 Task: Schedule a wine tasting event for the 26th at 7:00 PM.
Action: Mouse moved to (75, 99)
Screenshot: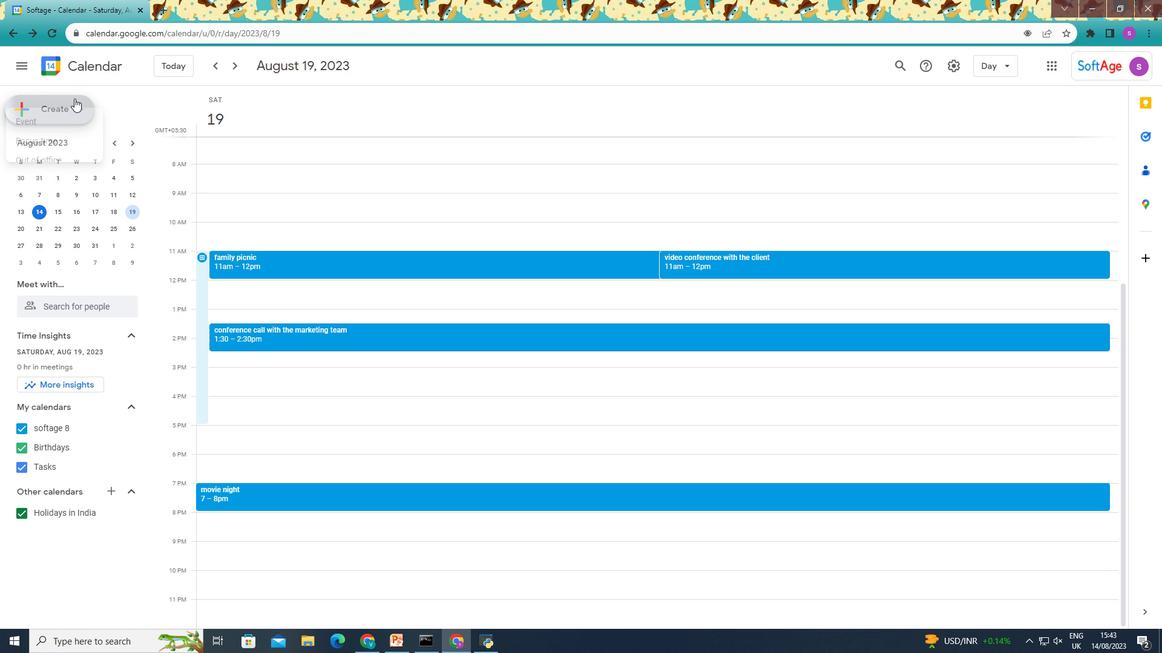 
Action: Mouse pressed left at (75, 99)
Screenshot: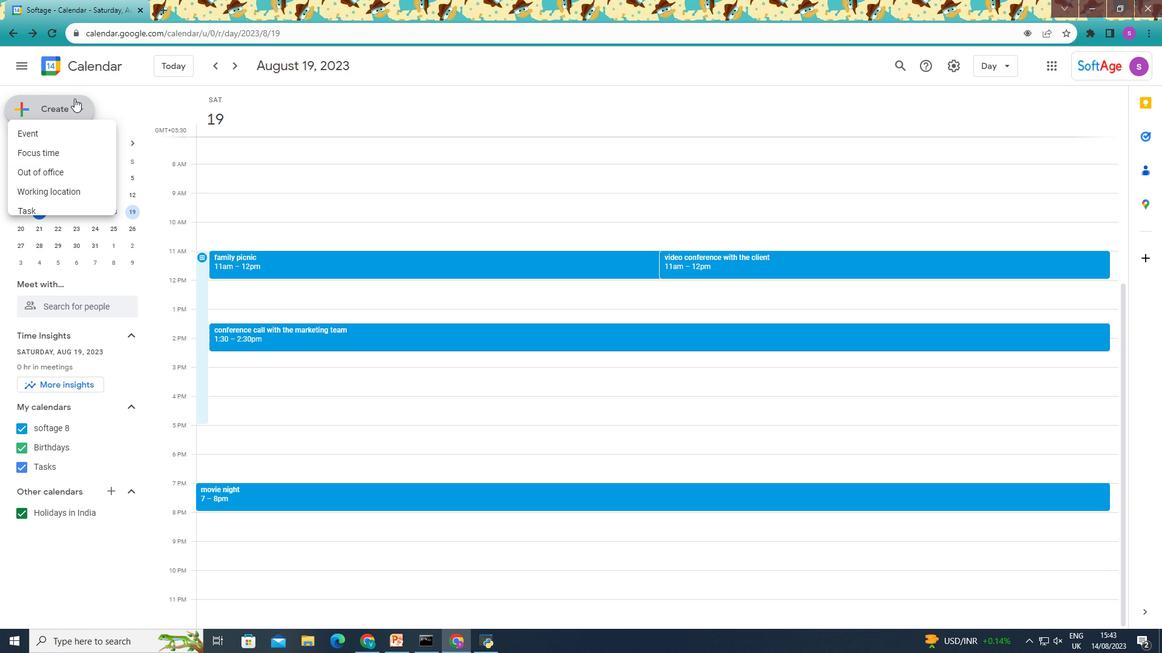 
Action: Mouse moved to (78, 148)
Screenshot: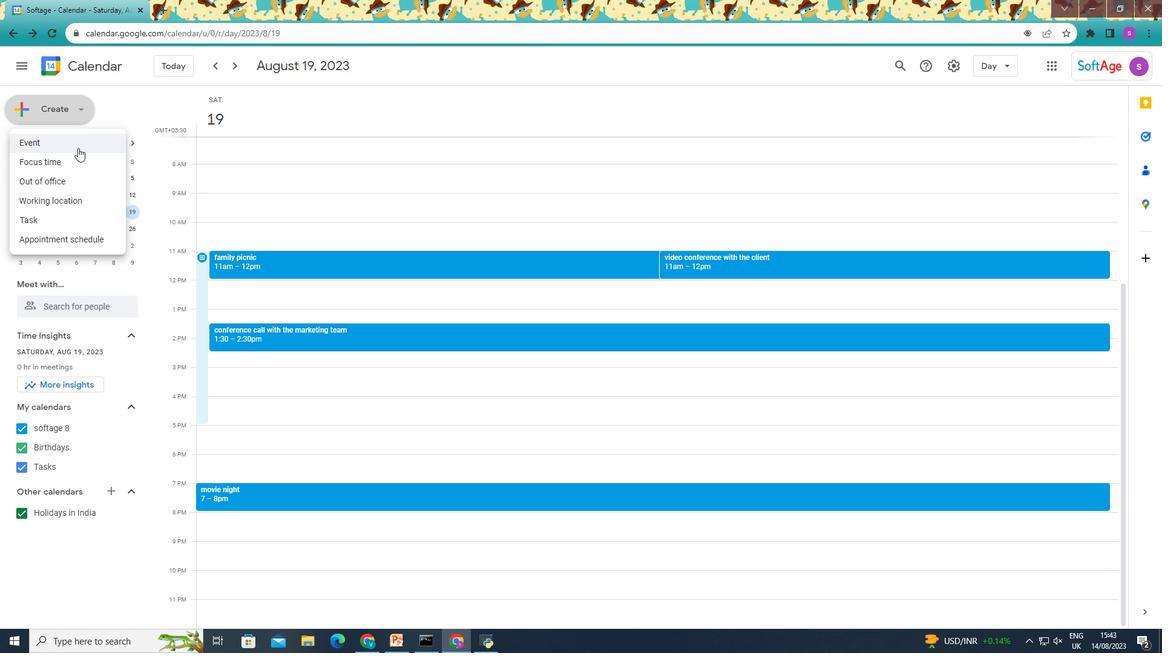 
Action: Mouse pressed left at (78, 148)
Screenshot: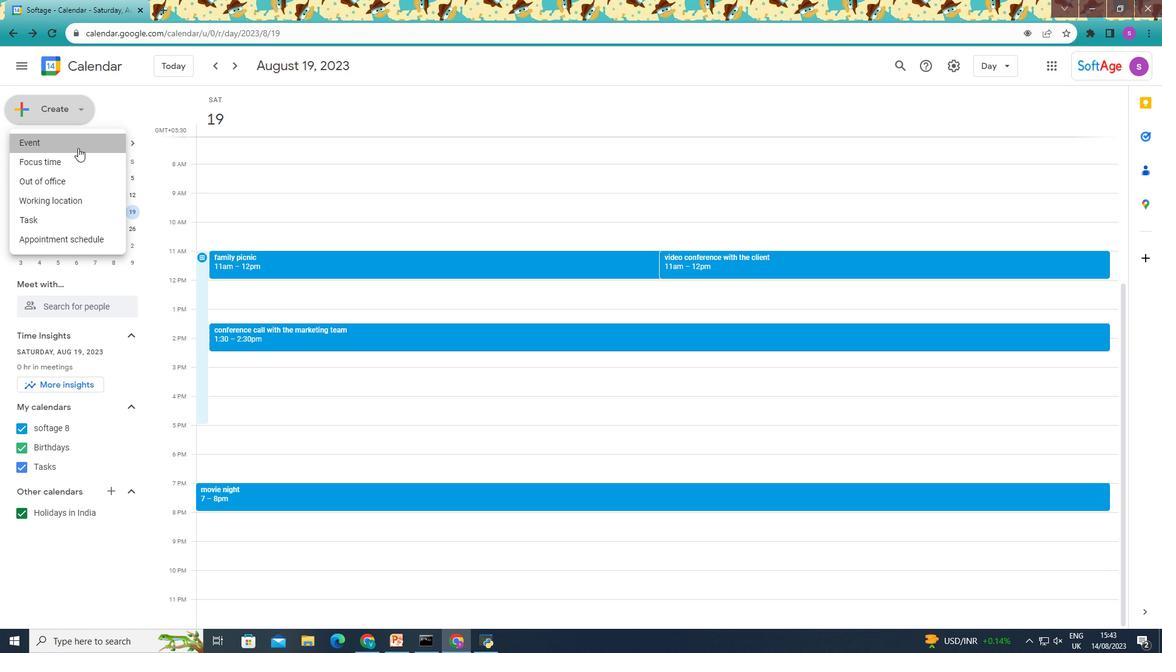
Action: Mouse moved to (537, 224)
Screenshot: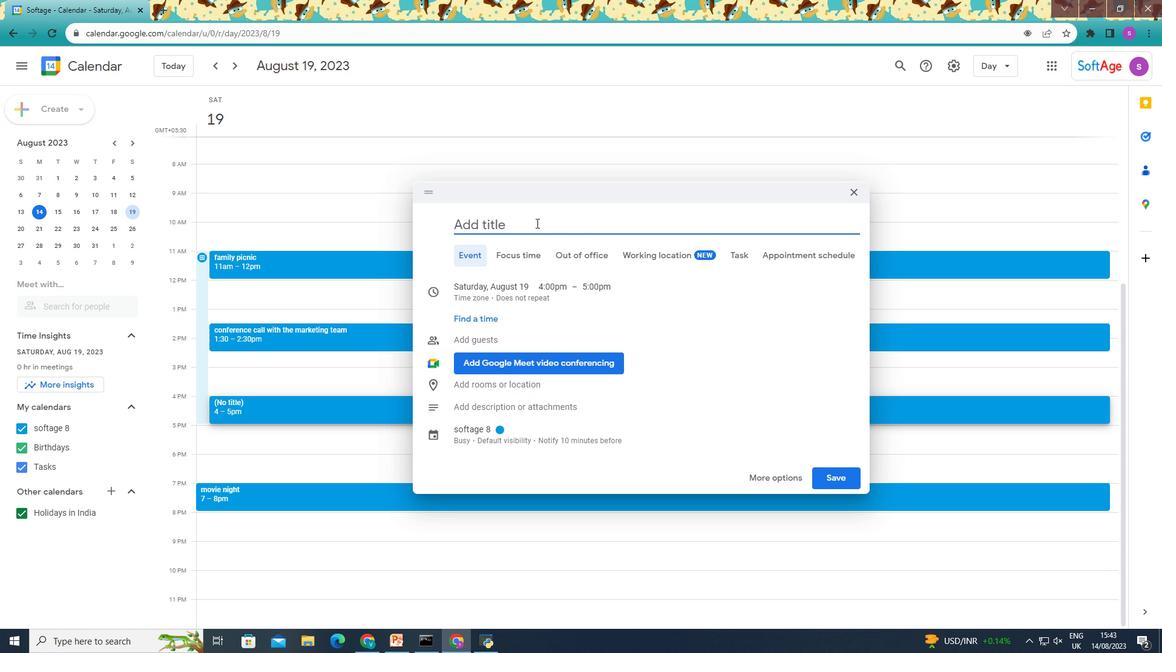 
Action: Mouse pressed left at (537, 224)
Screenshot: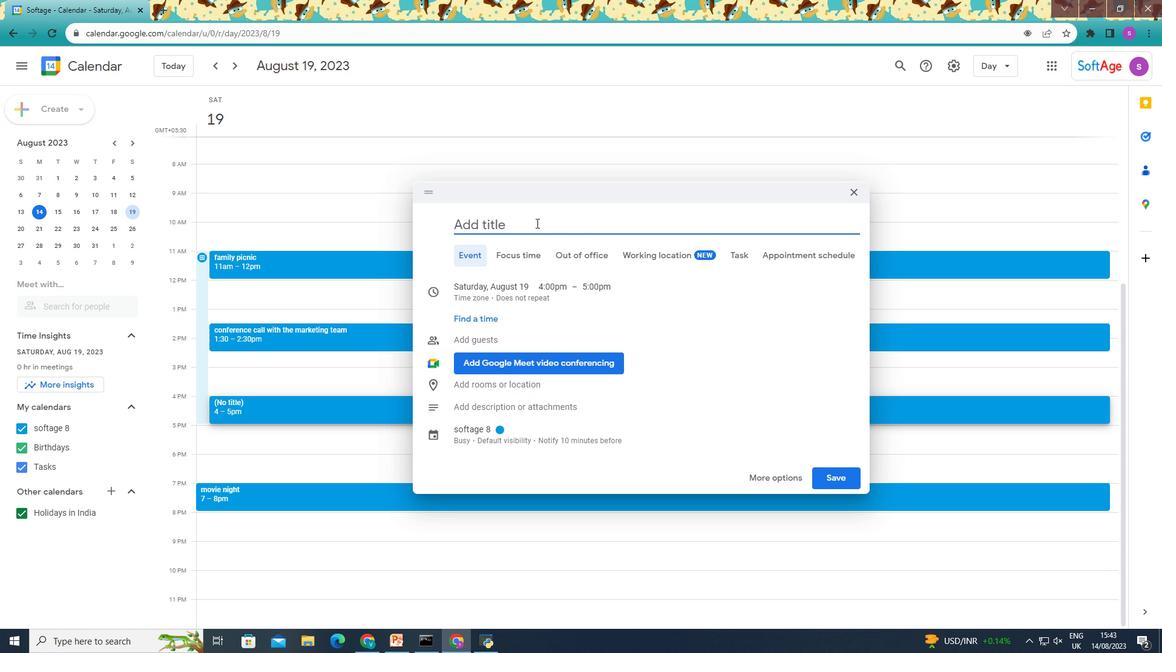 
Action: Mouse moved to (521, 226)
Screenshot: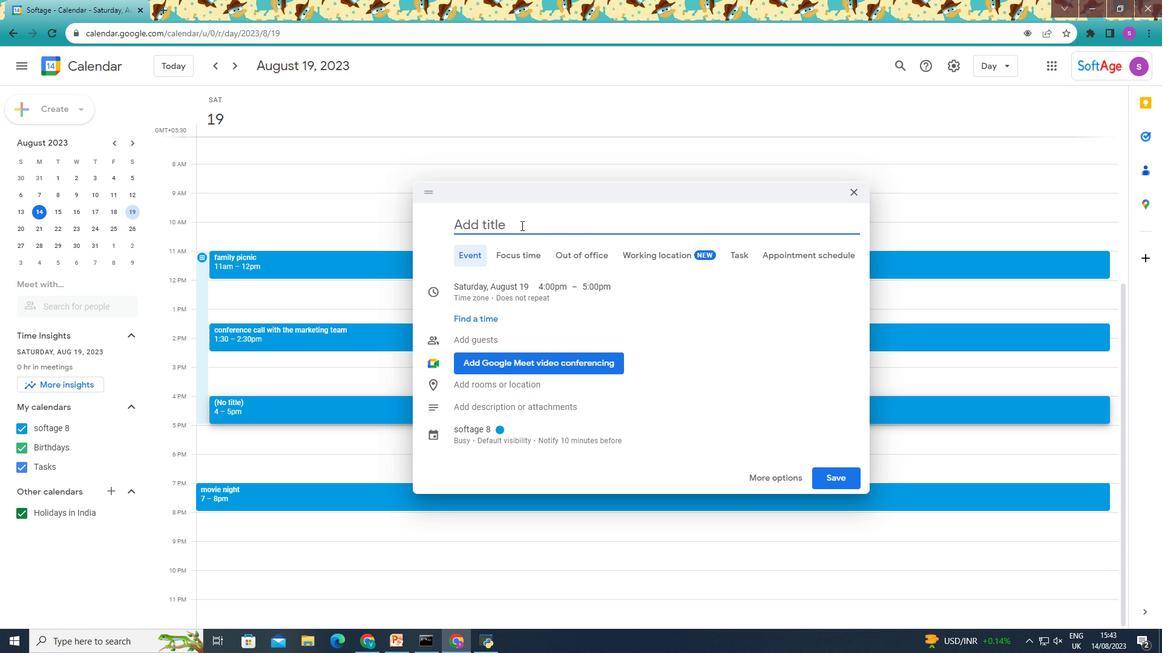 
Action: Mouse pressed left at (521, 226)
Screenshot: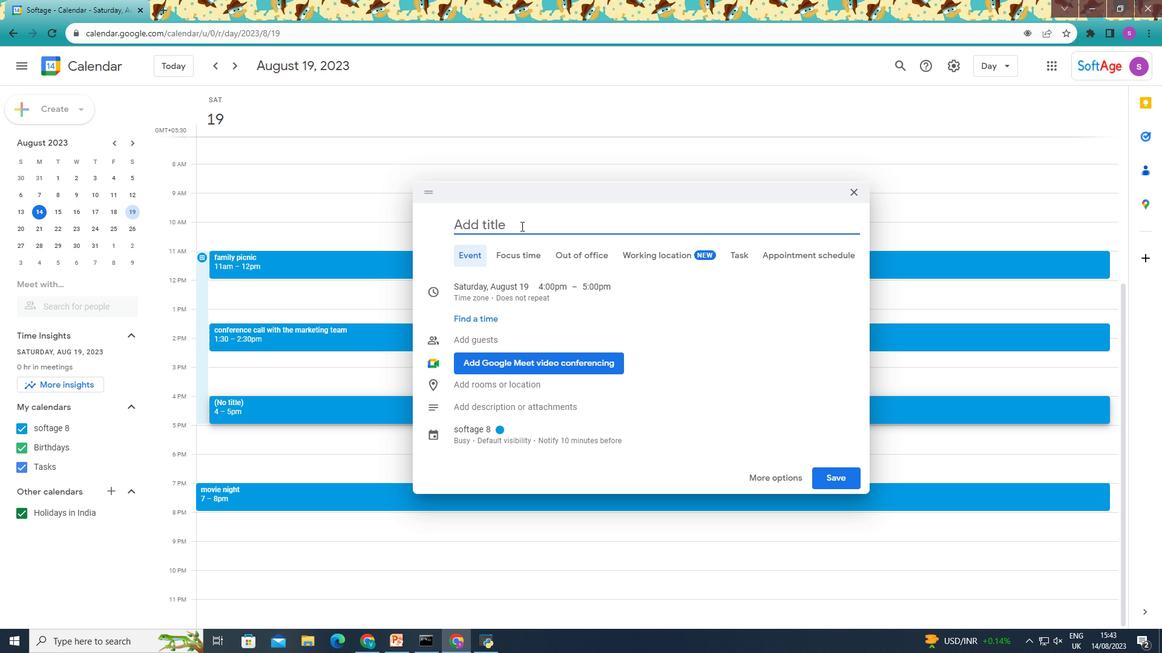 
Action: Mouse moved to (521, 227)
Screenshot: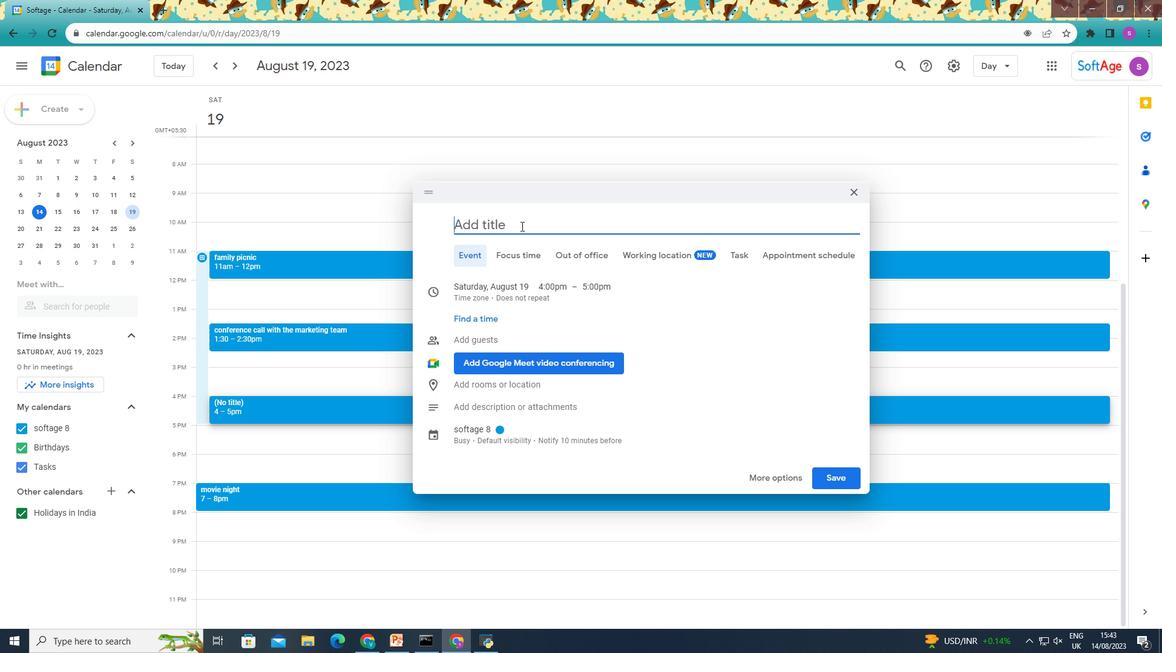 
Action: Key pressed <Key.shift><Key.shift><Key.shift><Key.shift><Key.shift><Key.shift><Key.shift><Key.shift><Key.shift><Key.shift><Key.shift><Key.shift><Key.shift><Key.shift><Key.shift><Key.shift><Key.shift><Key.shift>Wine<Key.space>tasting<Key.space>event<Key.space>
Screenshot: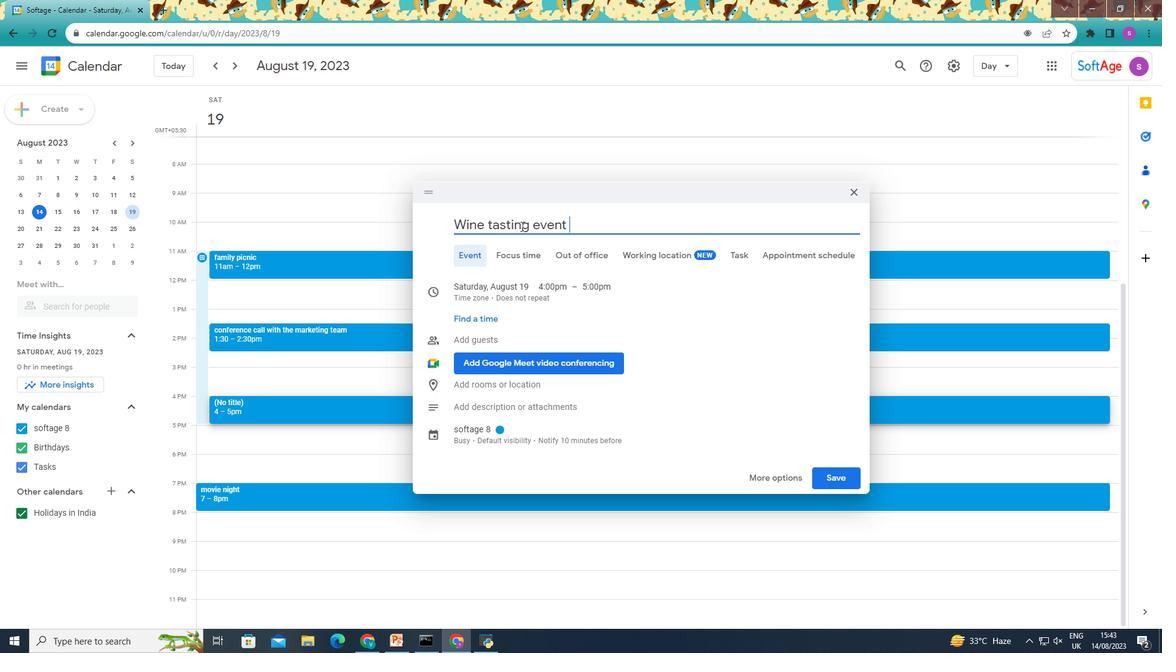 
Action: Mouse moved to (566, 296)
Screenshot: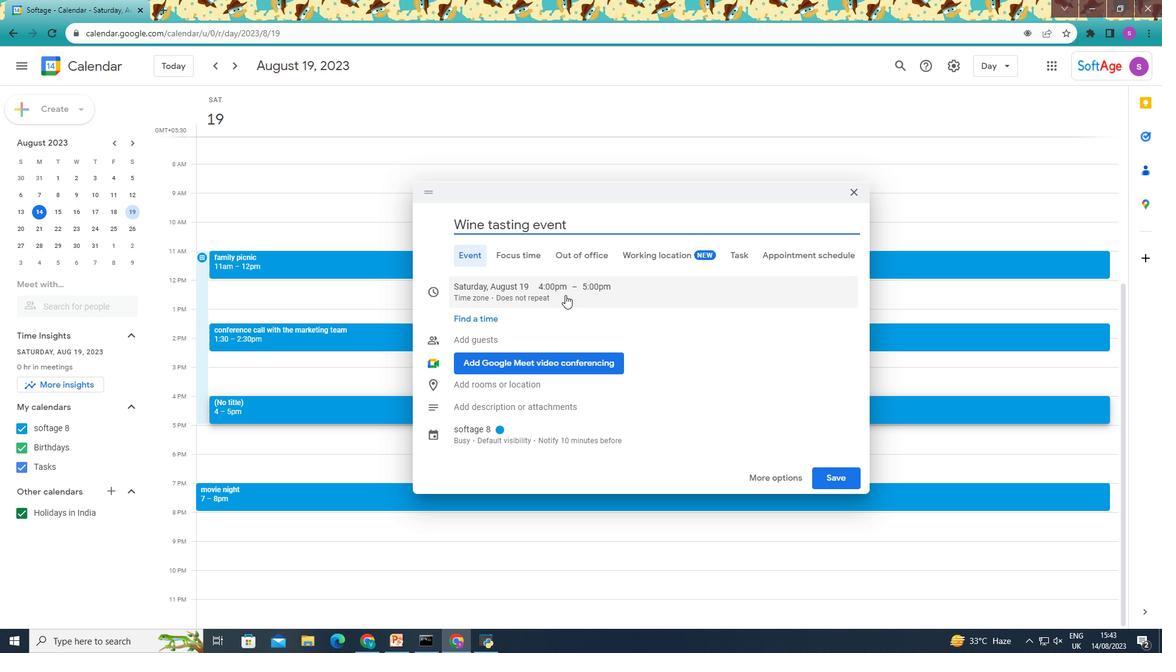 
Action: Mouse pressed left at (566, 296)
Screenshot: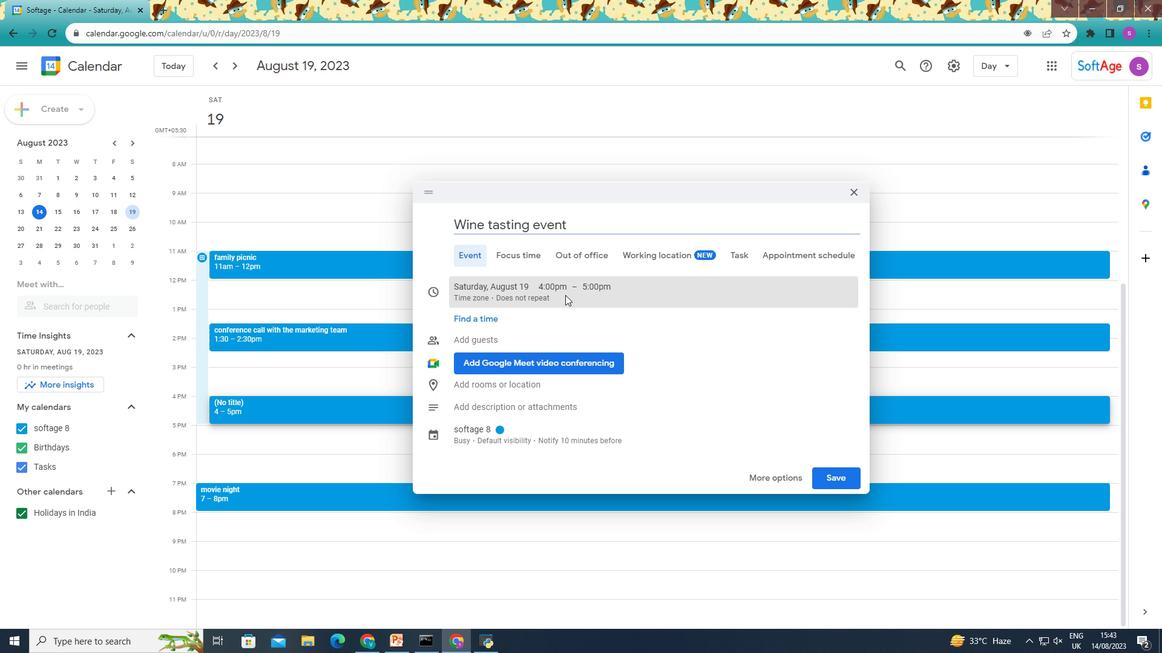 
Action: Mouse moved to (519, 288)
Screenshot: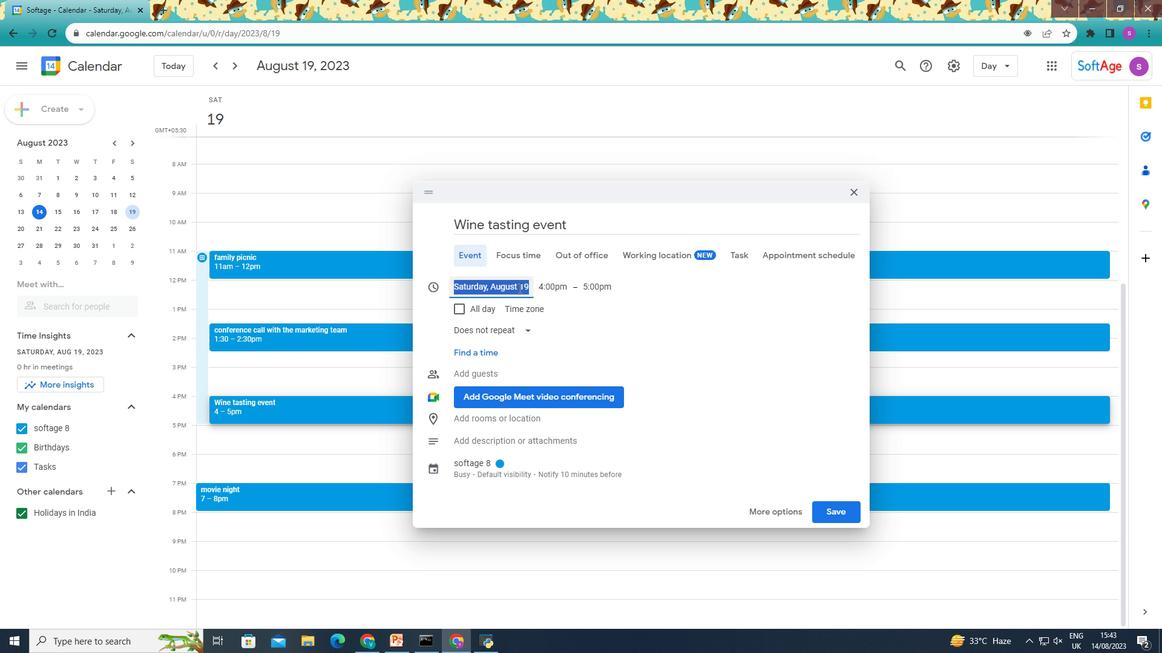 
Action: Mouse pressed left at (519, 288)
Screenshot: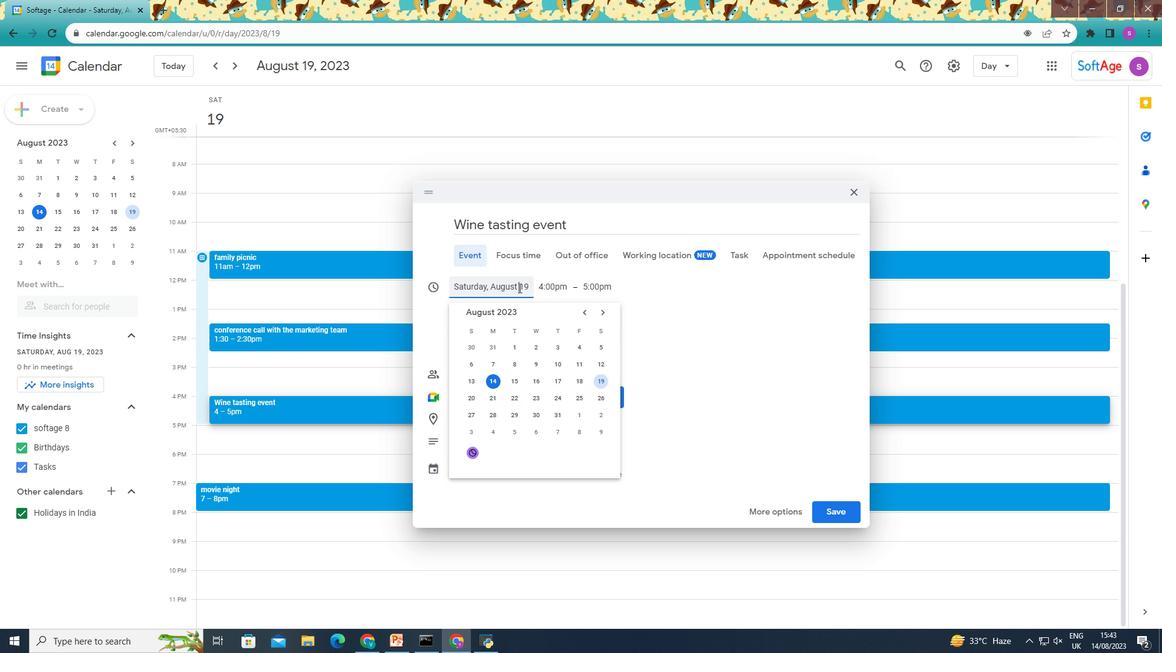 
Action: Mouse moved to (600, 397)
Screenshot: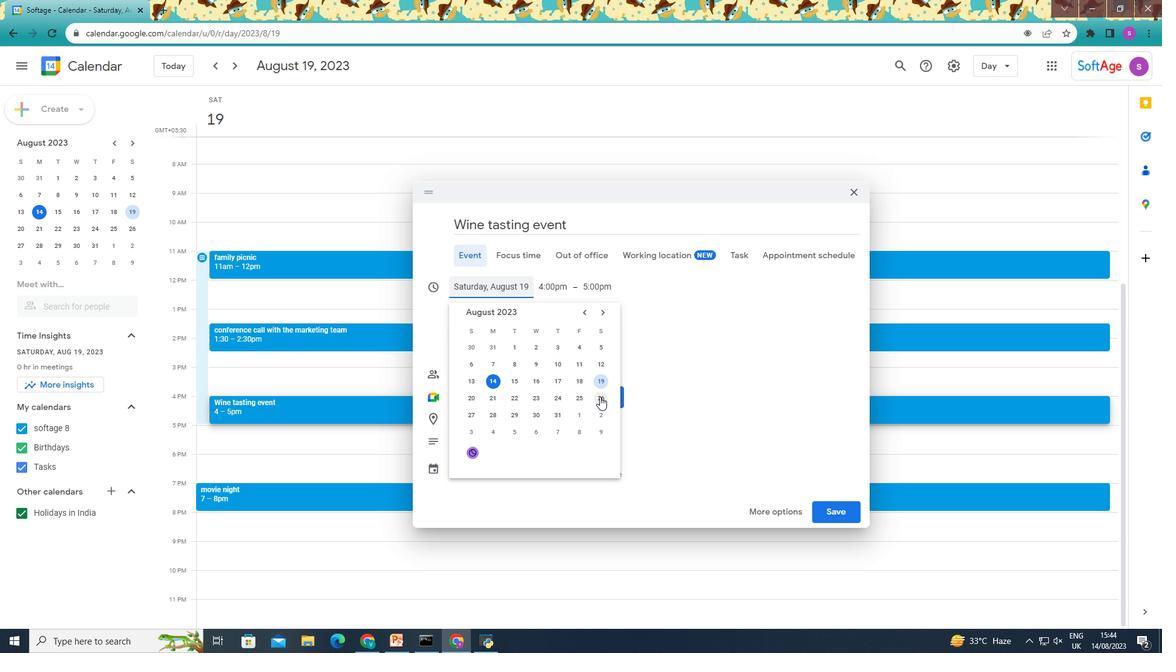
Action: Mouse pressed left at (600, 397)
Screenshot: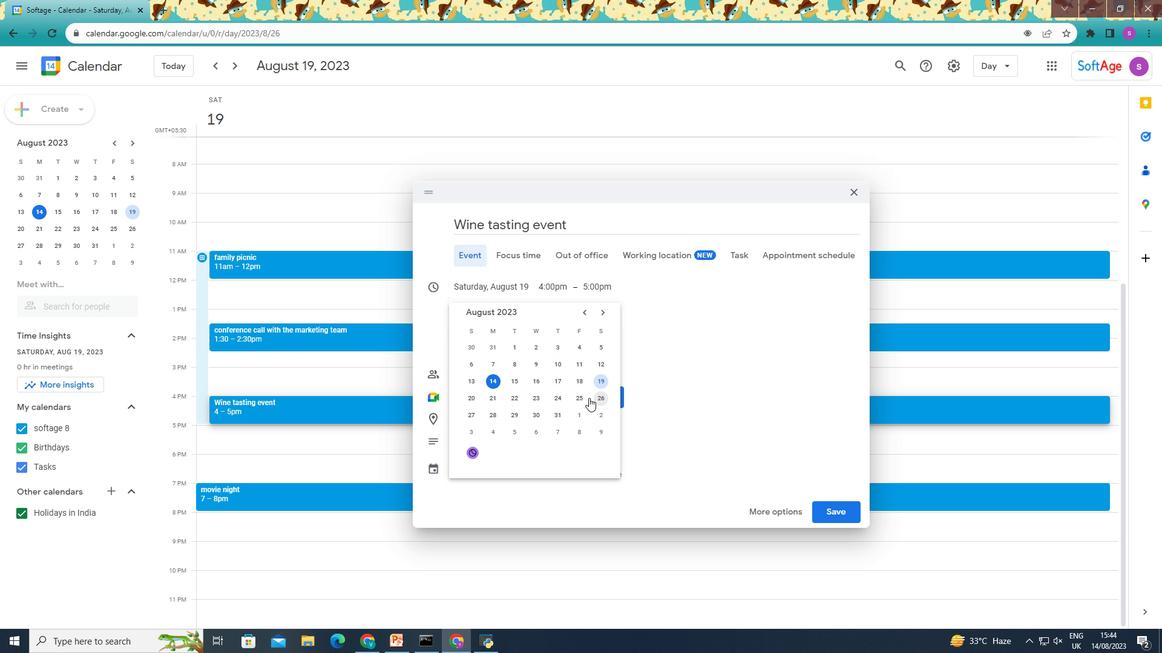 
Action: Mouse moved to (559, 291)
Screenshot: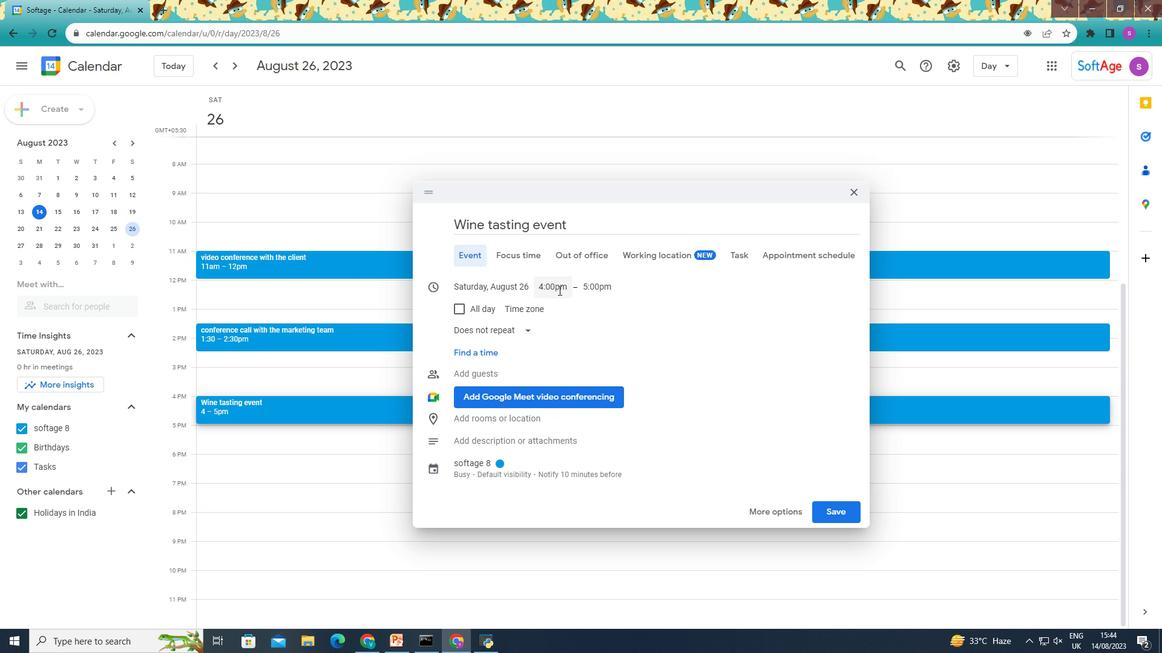 
Action: Mouse pressed left at (559, 291)
Screenshot: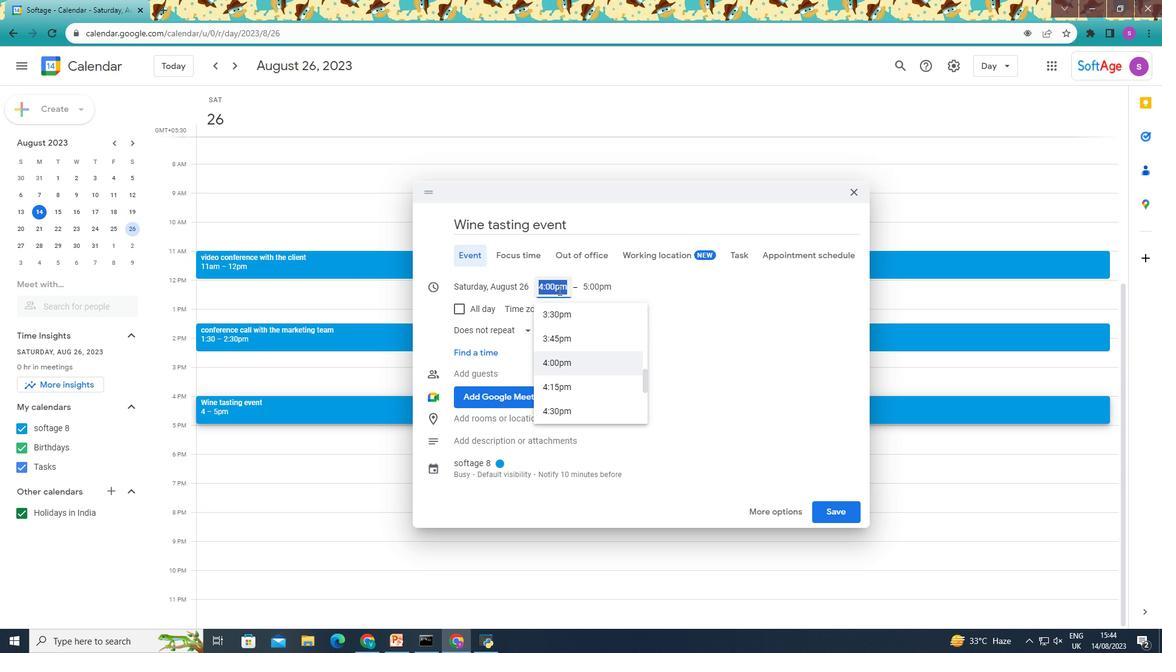 
Action: Mouse moved to (575, 409)
Screenshot: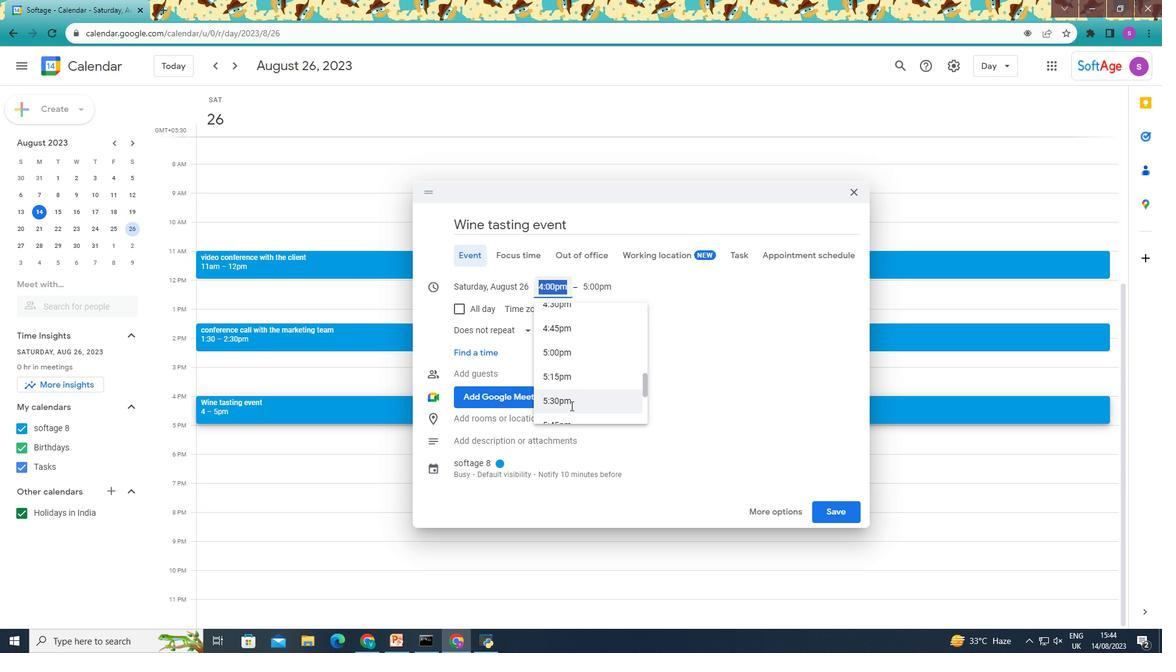 
Action: Mouse scrolled (575, 408) with delta (0, 0)
Screenshot: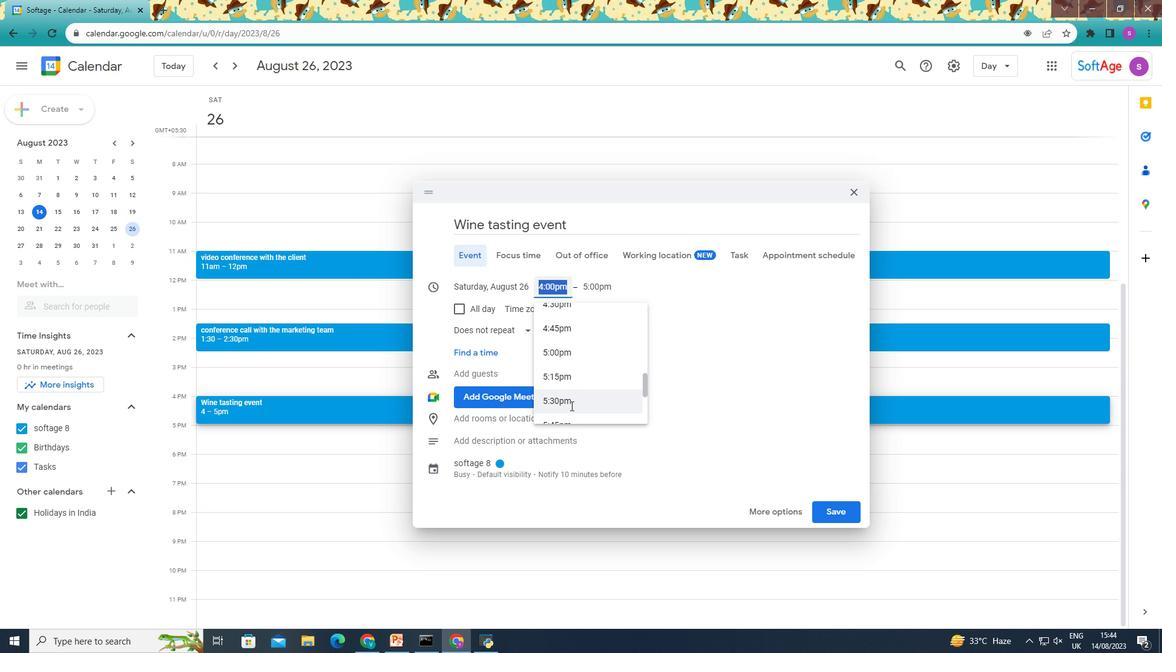 
Action: Mouse scrolled (575, 409) with delta (0, 0)
Screenshot: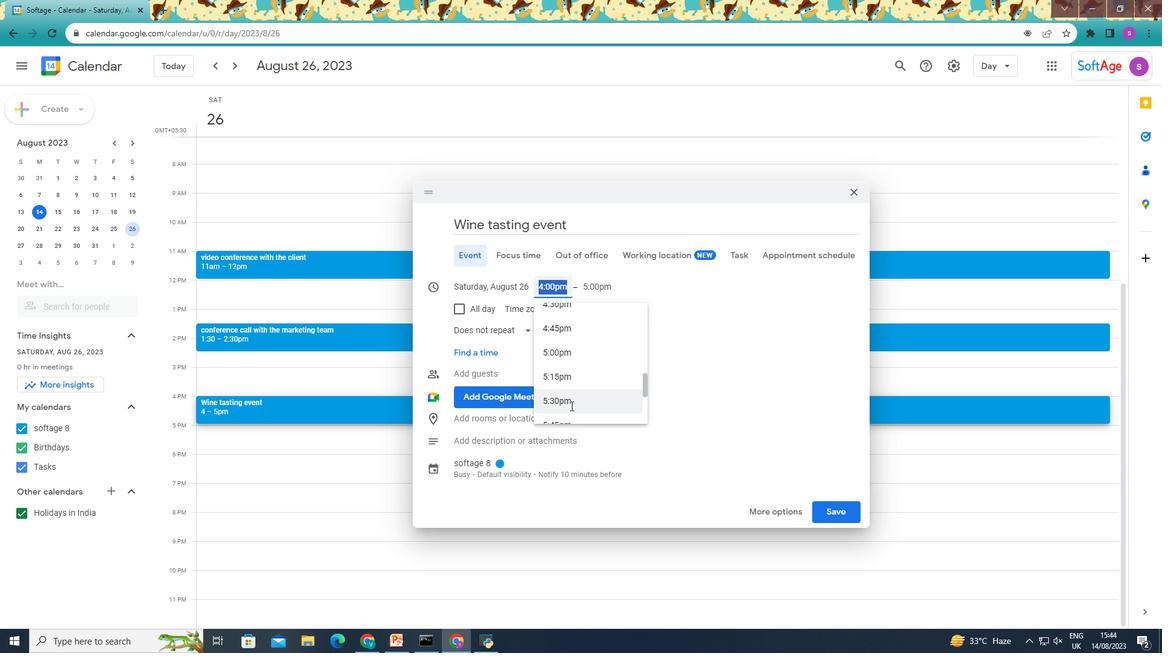 
Action: Mouse moved to (575, 409)
Screenshot: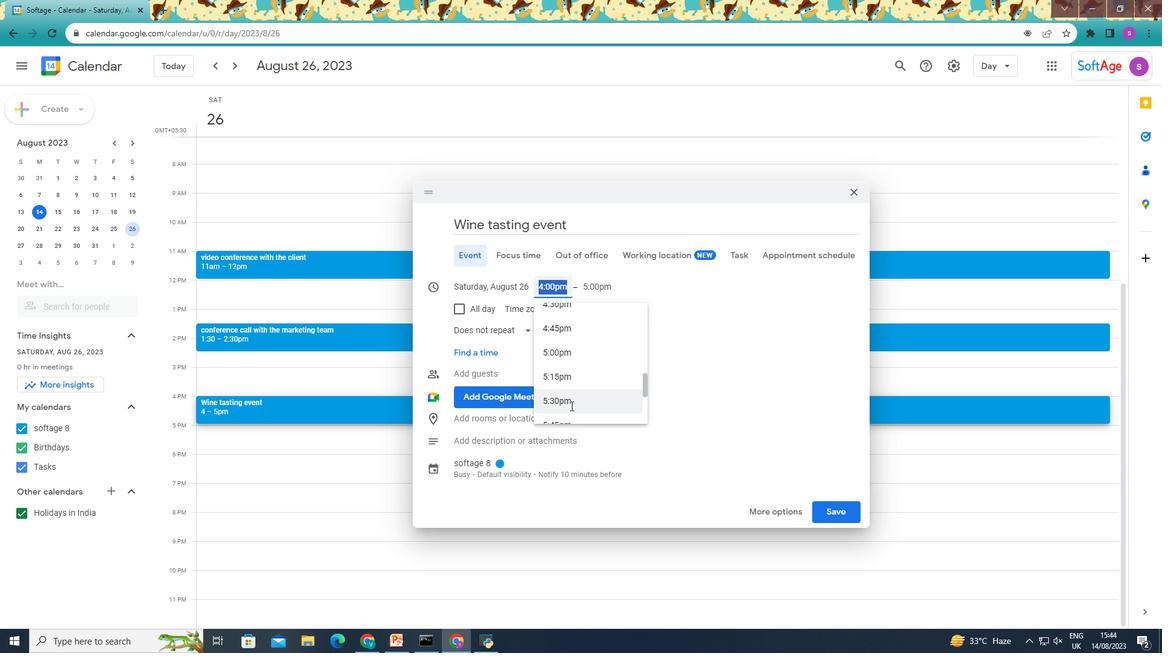 
Action: Mouse scrolled (575, 408) with delta (0, 0)
Screenshot: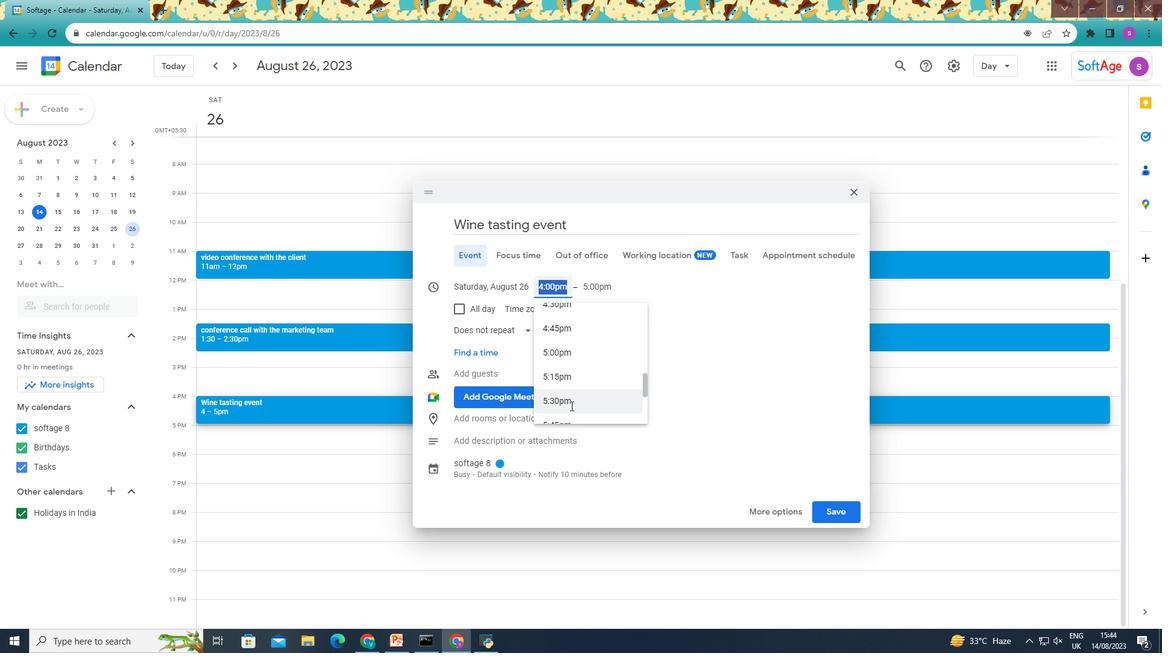 
Action: Mouse moved to (574, 408)
Screenshot: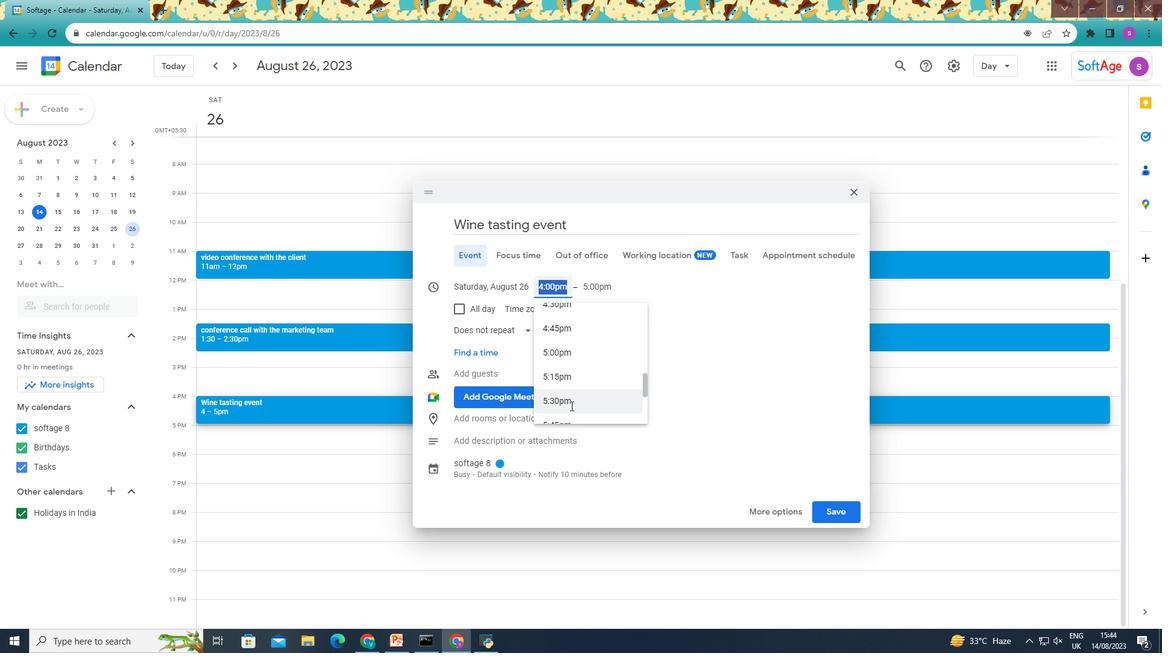 
Action: Mouse scrolled (574, 408) with delta (0, 0)
Screenshot: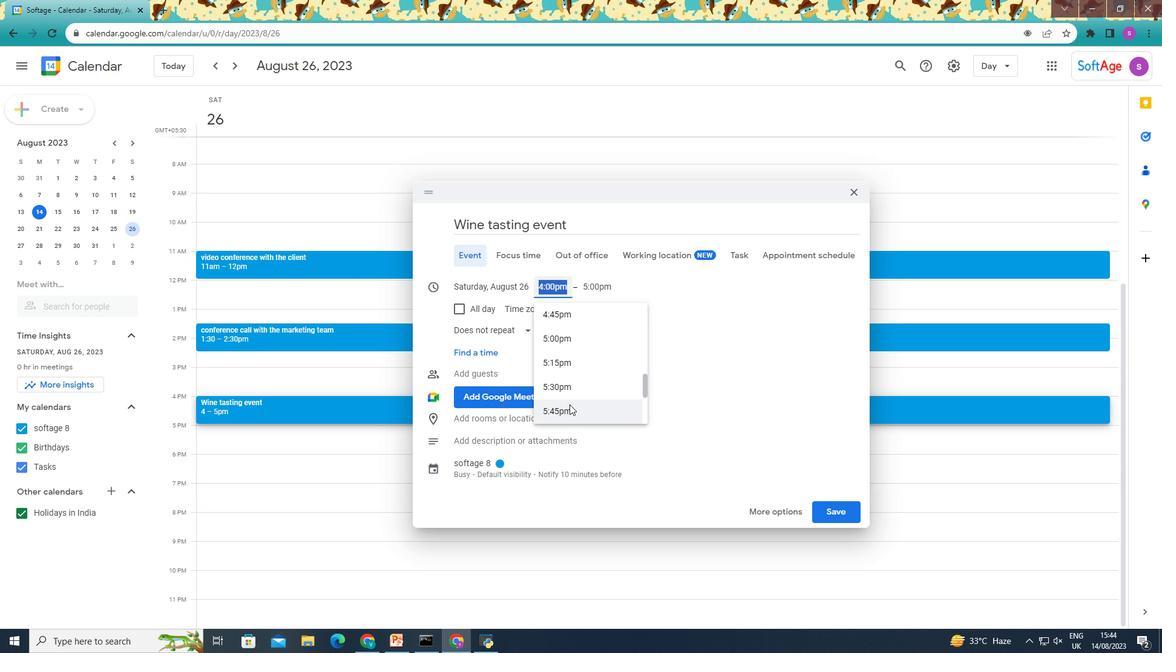 
Action: Mouse moved to (568, 390)
Screenshot: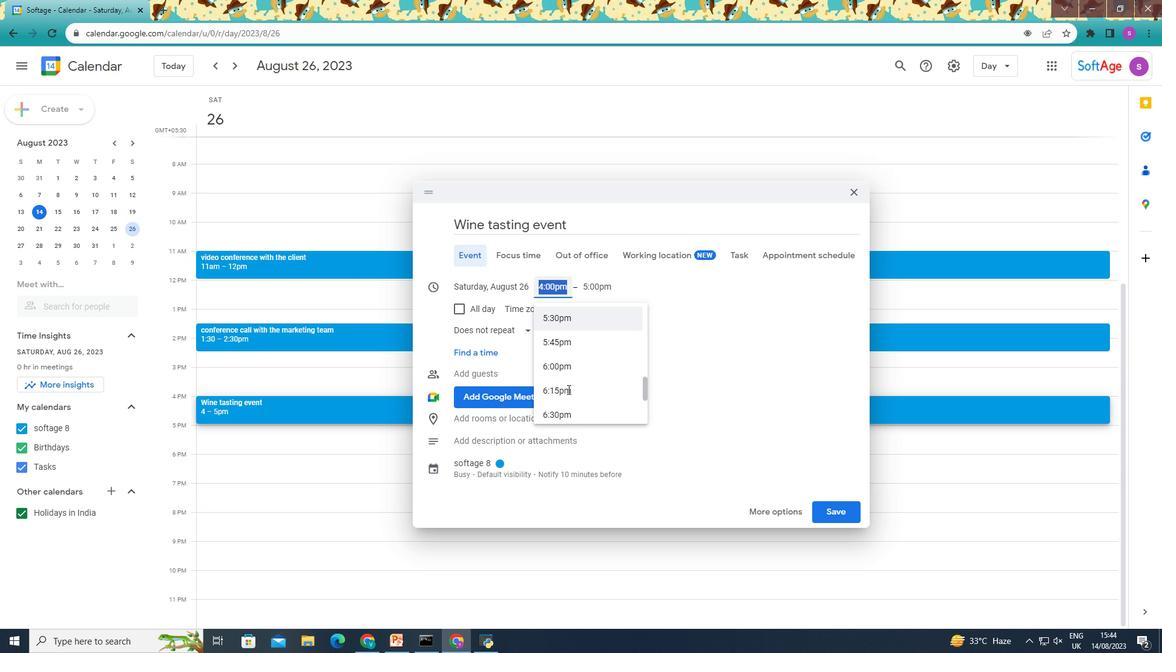 
Action: Mouse scrolled (568, 389) with delta (0, 0)
Screenshot: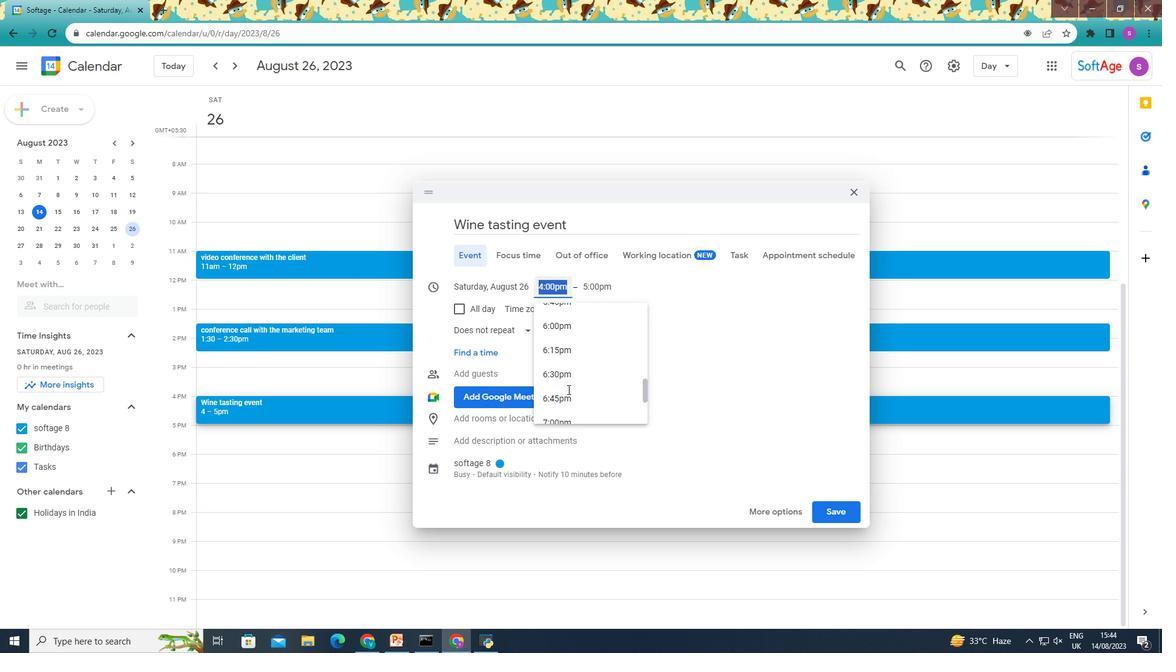 
Action: Mouse scrolled (568, 389) with delta (0, 0)
Screenshot: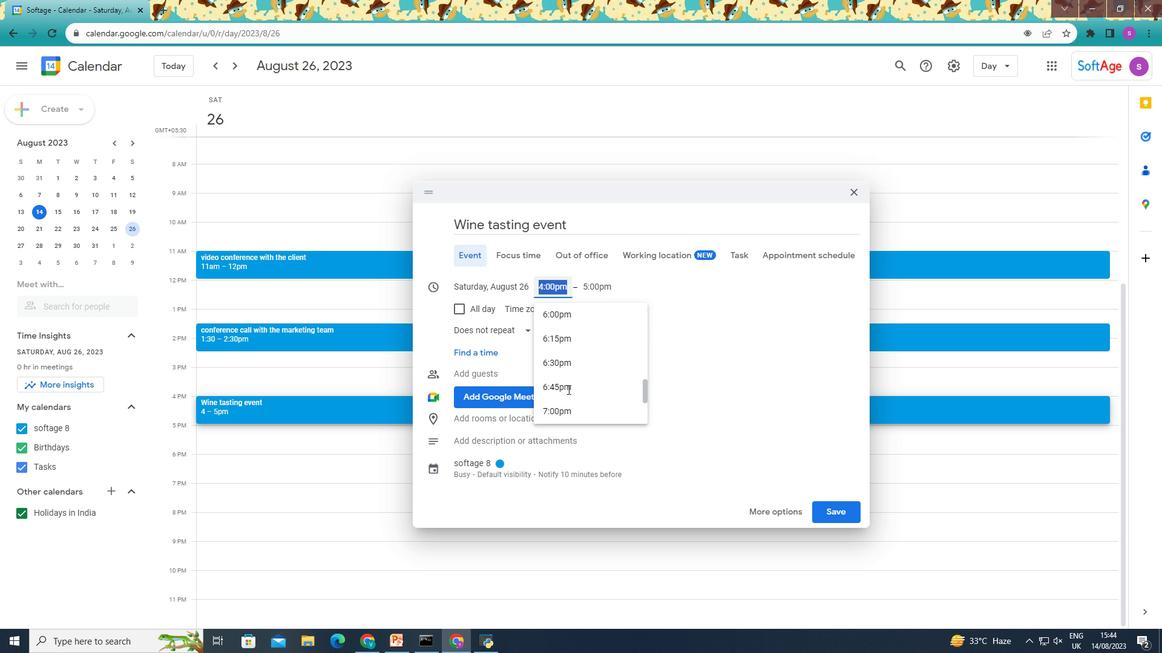 
Action: Mouse moved to (567, 410)
Screenshot: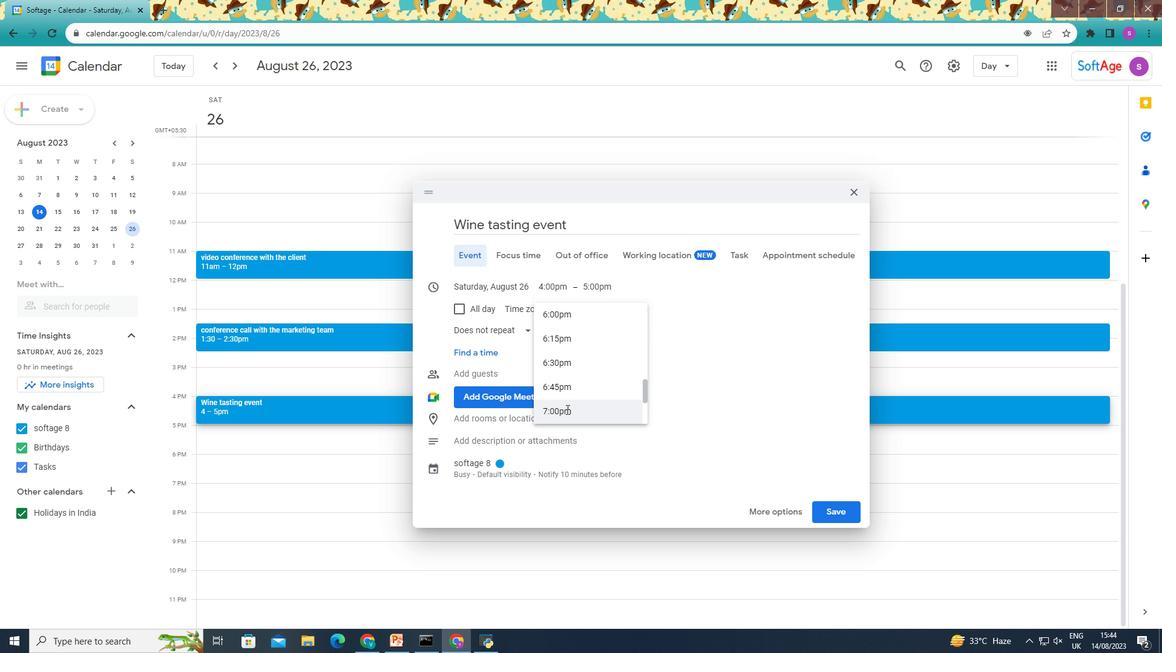
Action: Mouse pressed left at (567, 410)
Screenshot: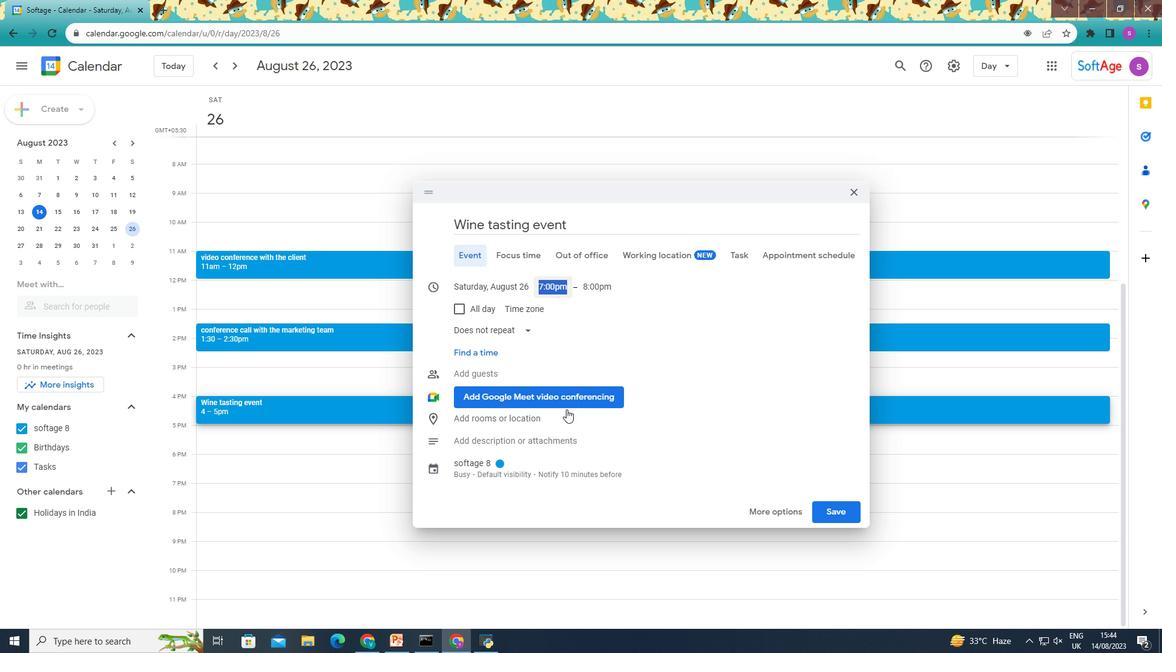 
Action: Mouse moved to (830, 515)
Screenshot: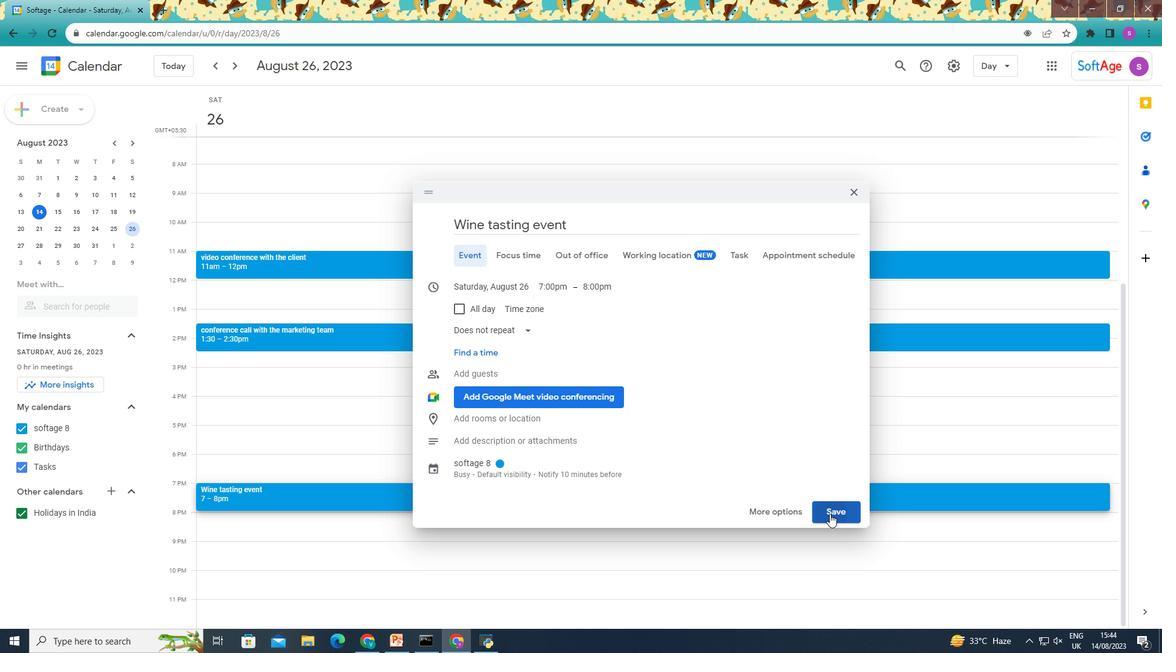 
Action: Mouse pressed left at (830, 515)
Screenshot: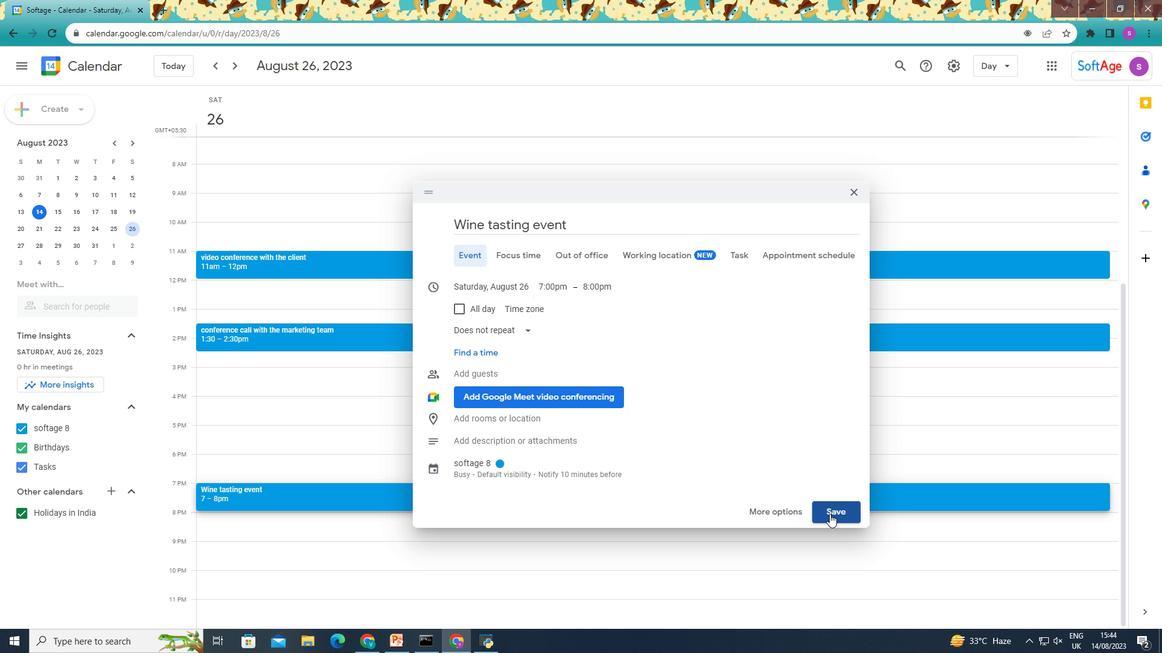 
Action: Mouse moved to (694, 525)
Screenshot: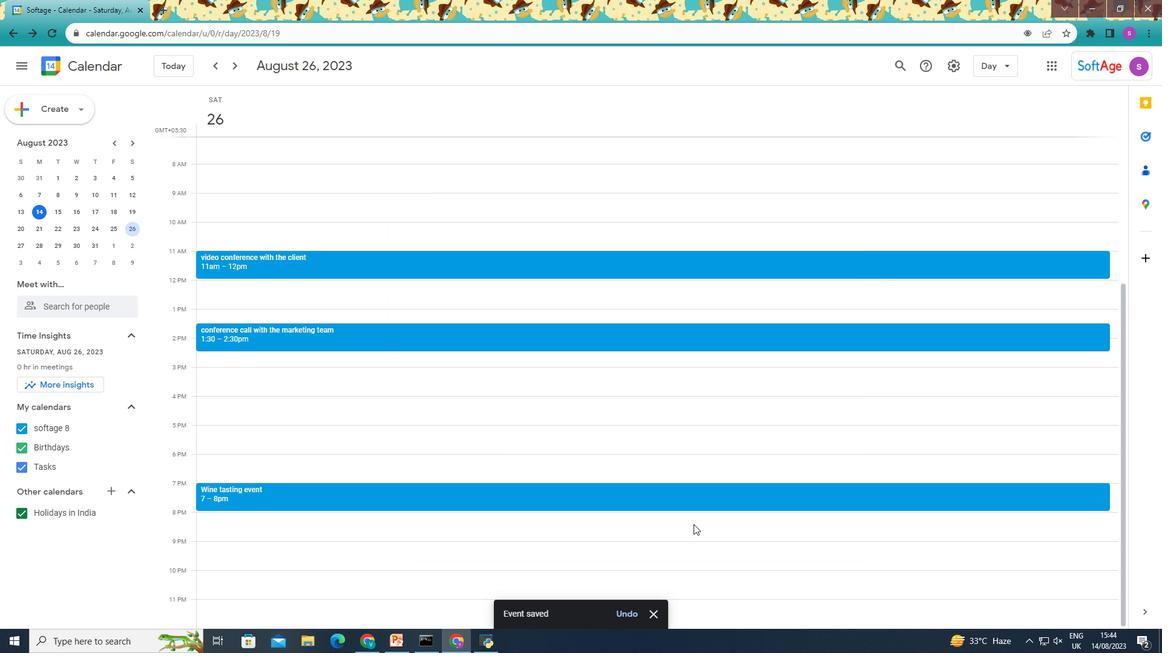 
